 Task: Change conversion quality for Chromecast stream output to "High (high quality and high bandwidth)".
Action: Mouse moved to (114, 12)
Screenshot: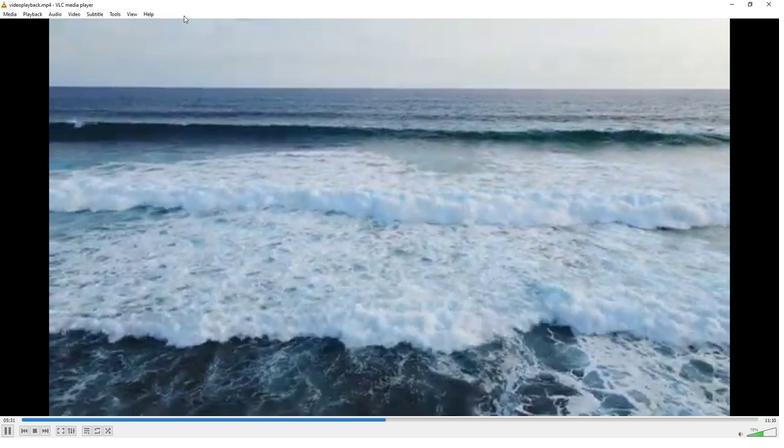 
Action: Mouse pressed left at (114, 12)
Screenshot: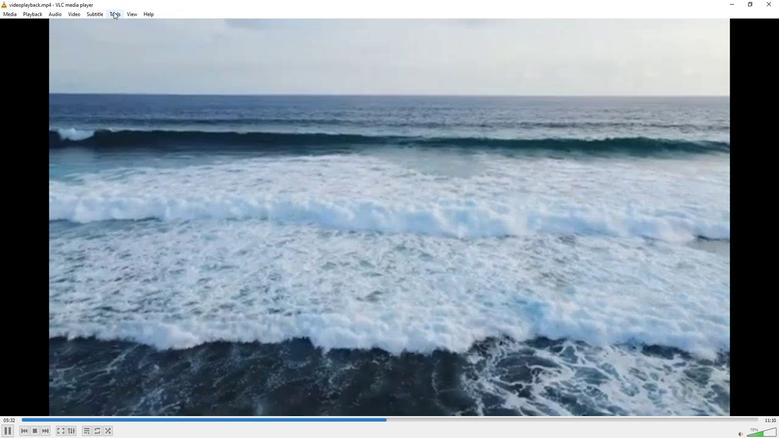 
Action: Mouse moved to (124, 111)
Screenshot: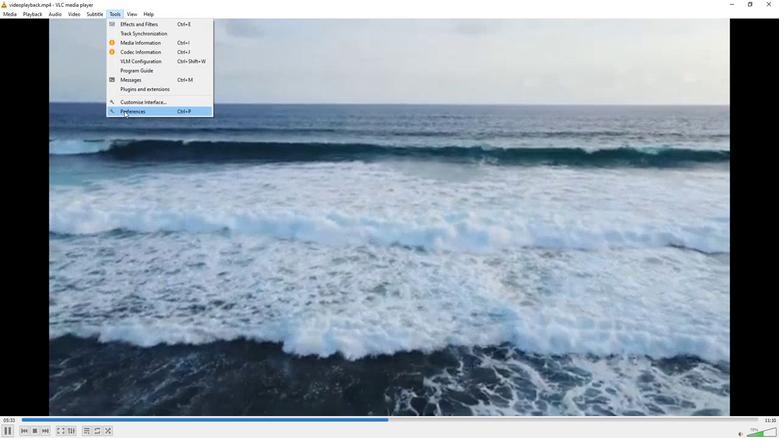 
Action: Mouse pressed left at (124, 111)
Screenshot: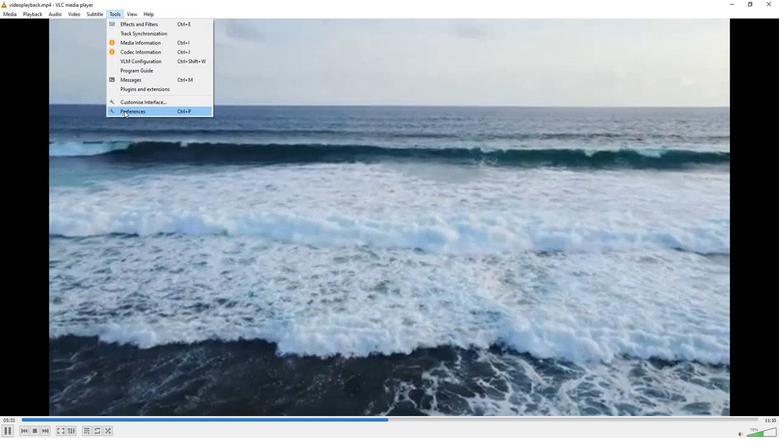 
Action: Mouse moved to (258, 358)
Screenshot: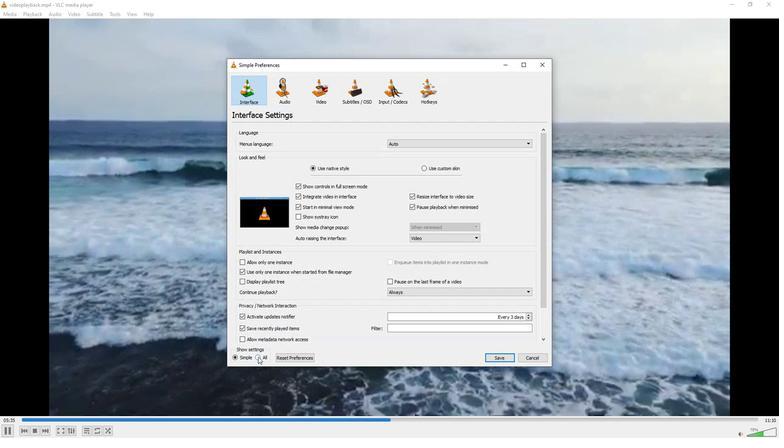 
Action: Mouse pressed left at (258, 358)
Screenshot: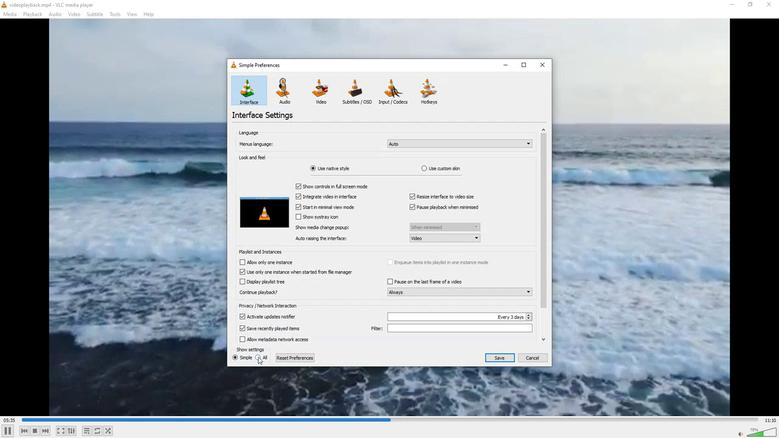 
Action: Mouse moved to (248, 284)
Screenshot: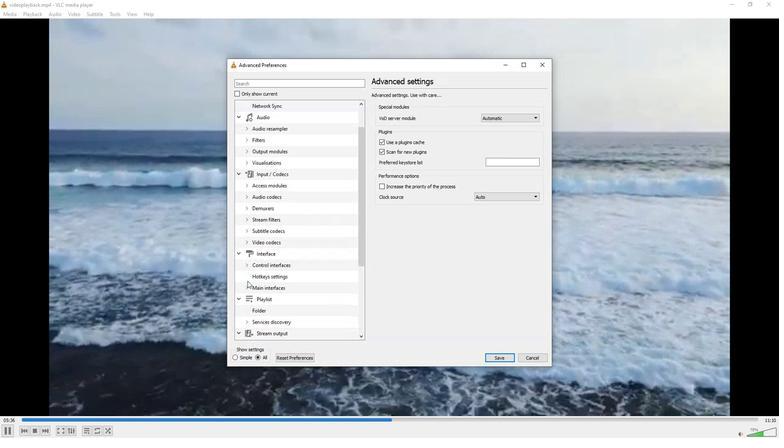 
Action: Mouse scrolled (248, 283) with delta (0, 0)
Screenshot: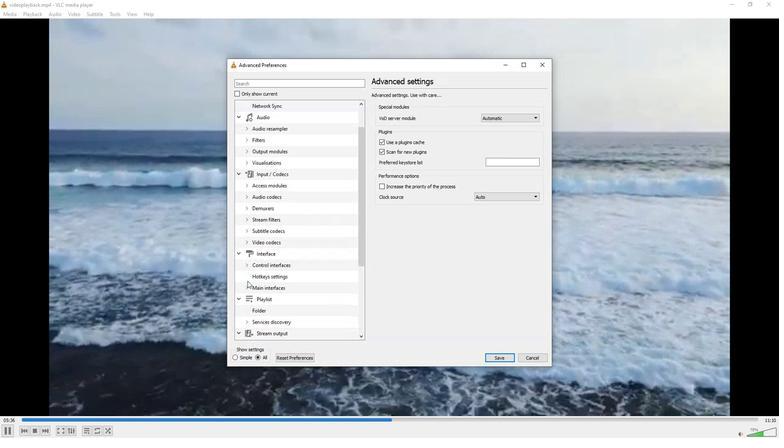 
Action: Mouse moved to (248, 280)
Screenshot: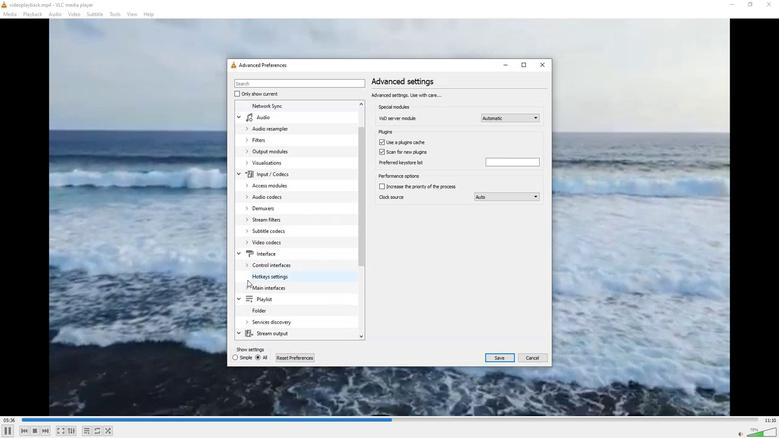 
Action: Mouse scrolled (248, 280) with delta (0, 0)
Screenshot: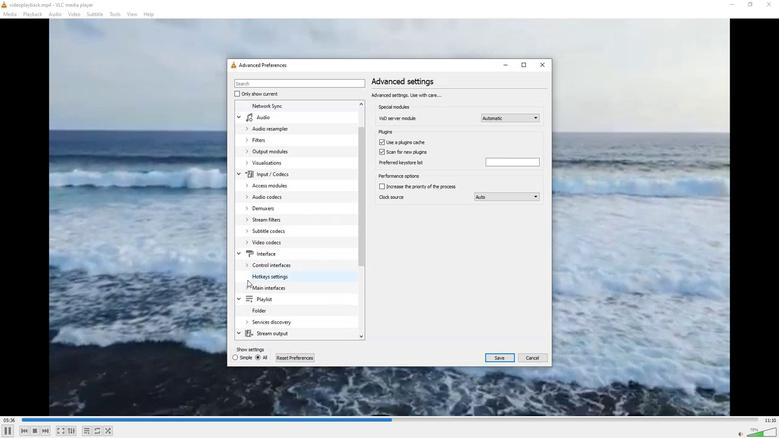 
Action: Mouse moved to (244, 273)
Screenshot: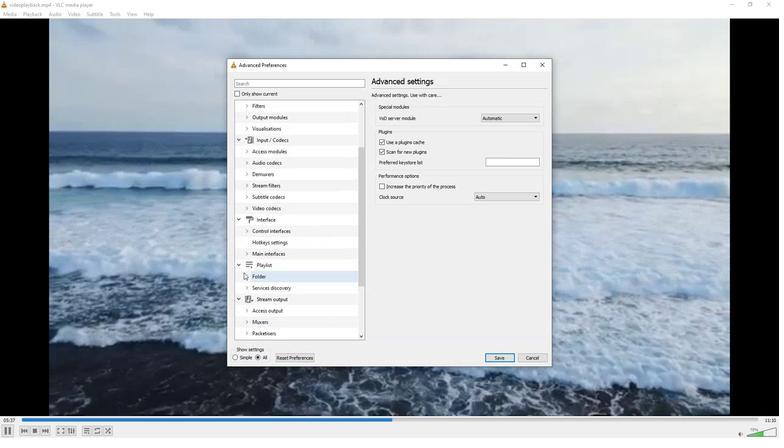 
Action: Mouse scrolled (244, 273) with delta (0, 0)
Screenshot: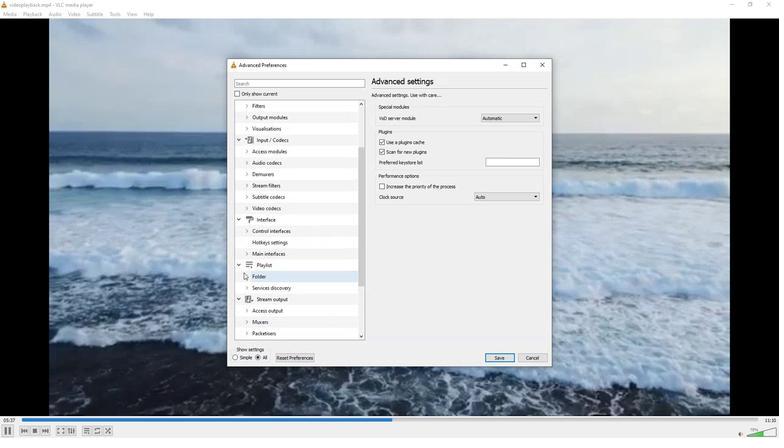 
Action: Mouse moved to (245, 289)
Screenshot: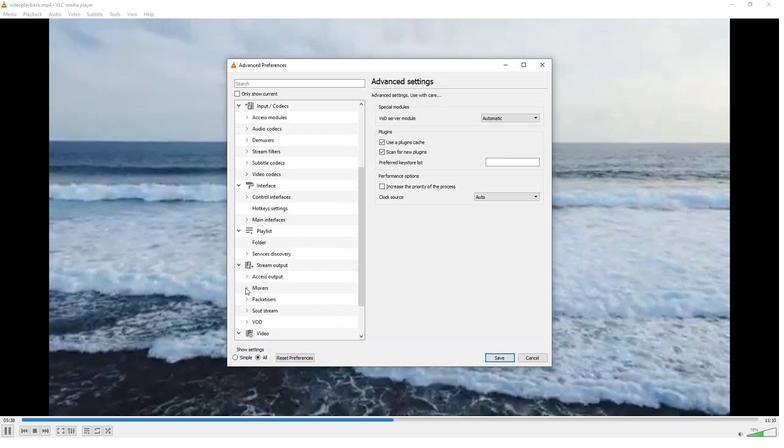
Action: Mouse pressed left at (245, 289)
Screenshot: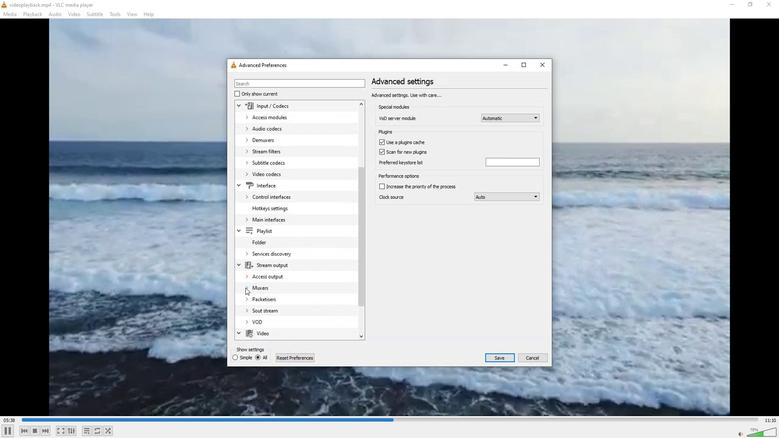 
Action: Mouse moved to (257, 289)
Screenshot: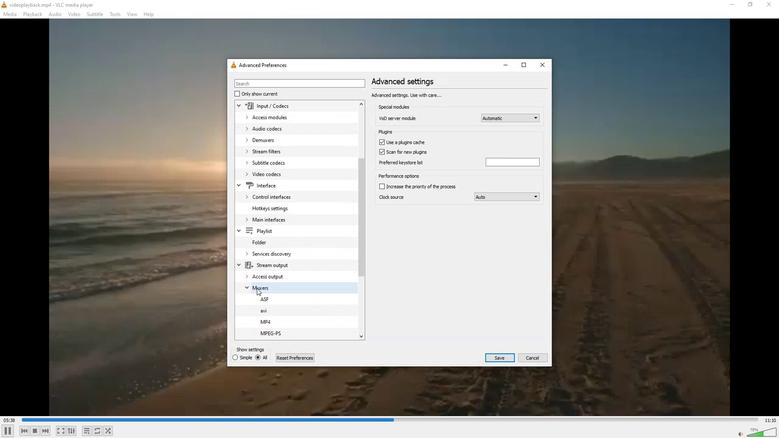 
Action: Mouse scrolled (257, 289) with delta (0, 0)
Screenshot: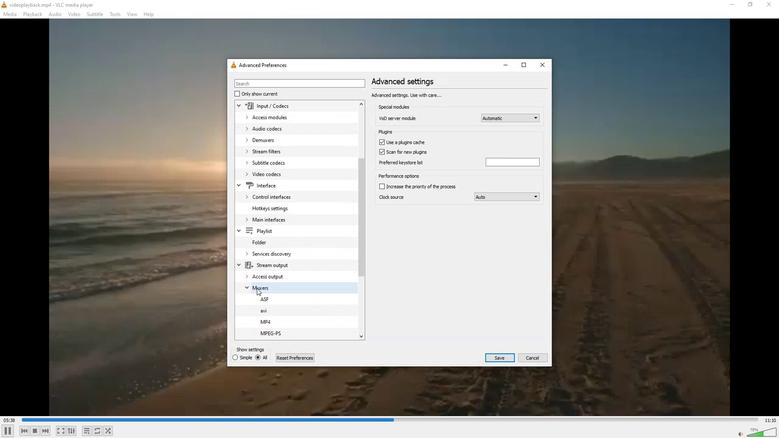 
Action: Mouse moved to (258, 289)
Screenshot: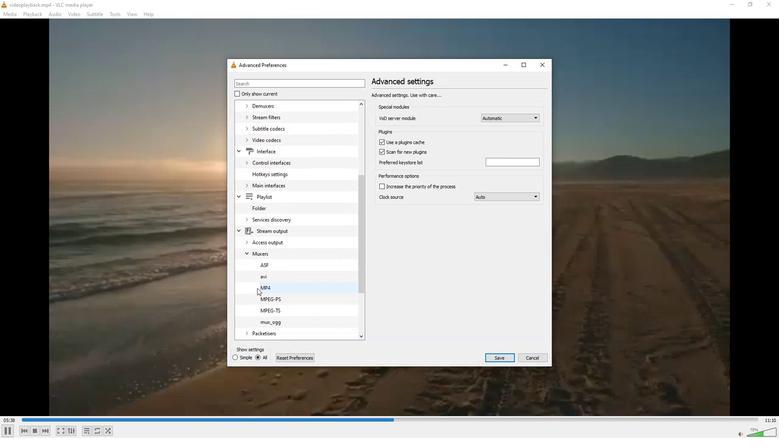 
Action: Mouse scrolled (258, 289) with delta (0, 0)
Screenshot: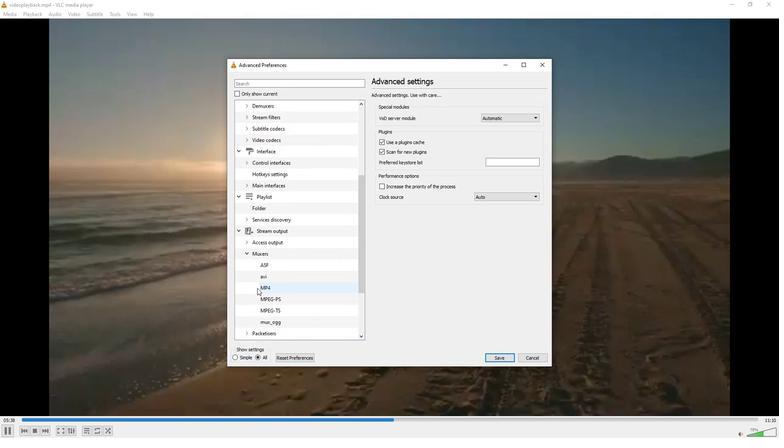 
Action: Mouse moved to (246, 312)
Screenshot: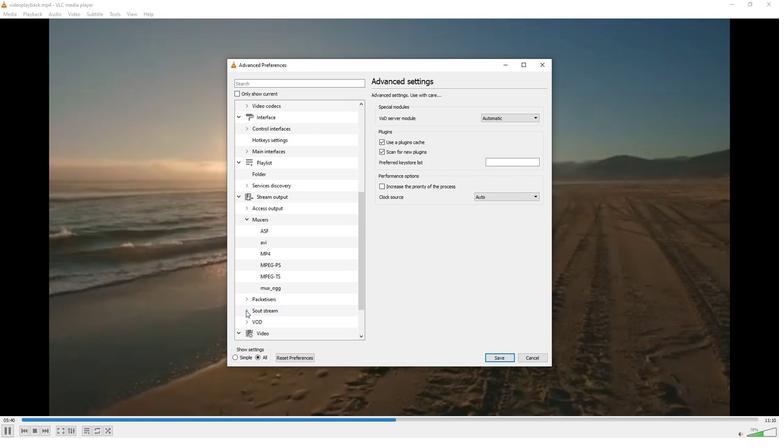 
Action: Mouse pressed left at (246, 312)
Screenshot: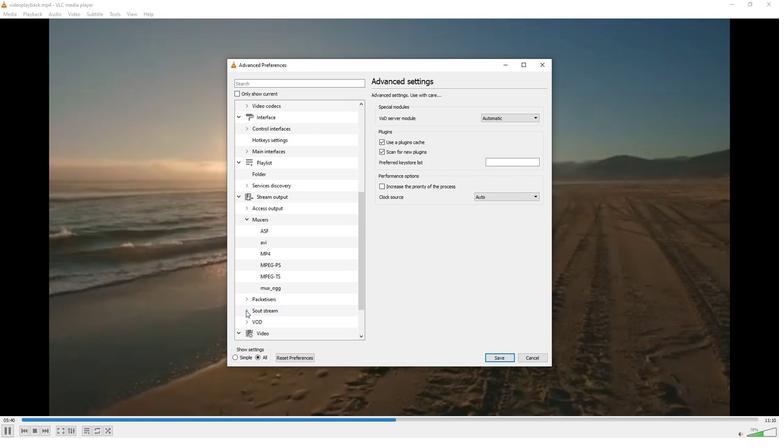 
Action: Mouse moved to (271, 324)
Screenshot: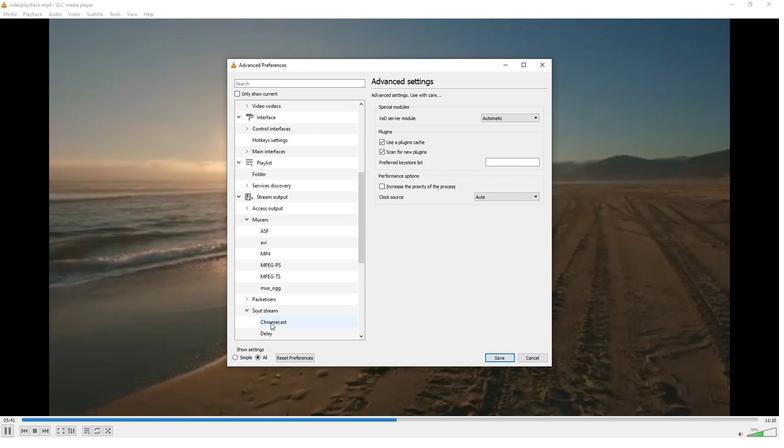 
Action: Mouse pressed left at (271, 324)
Screenshot: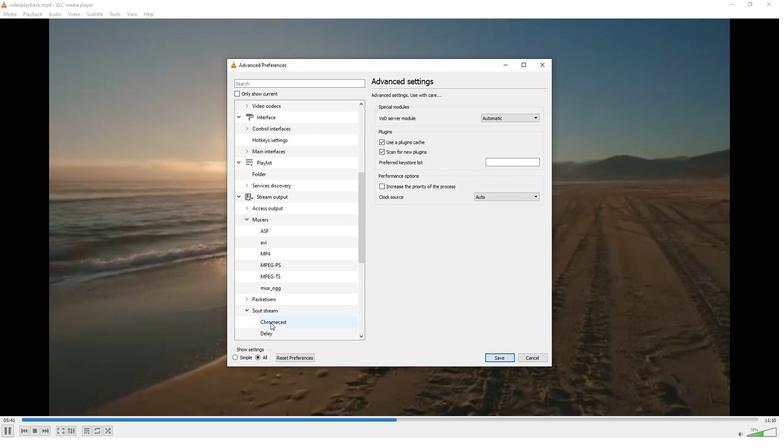 
Action: Mouse moved to (539, 128)
Screenshot: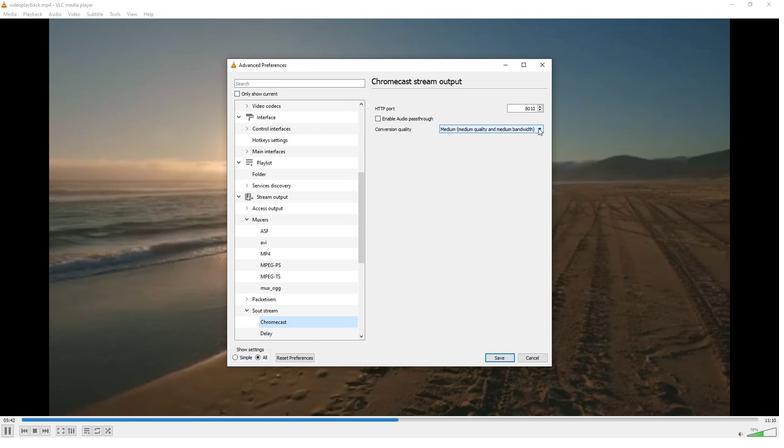 
Action: Mouse pressed left at (539, 128)
Screenshot: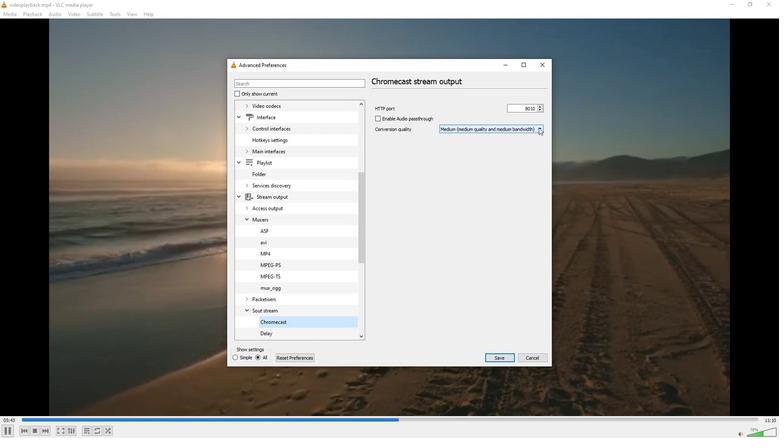 
Action: Mouse moved to (486, 135)
Screenshot: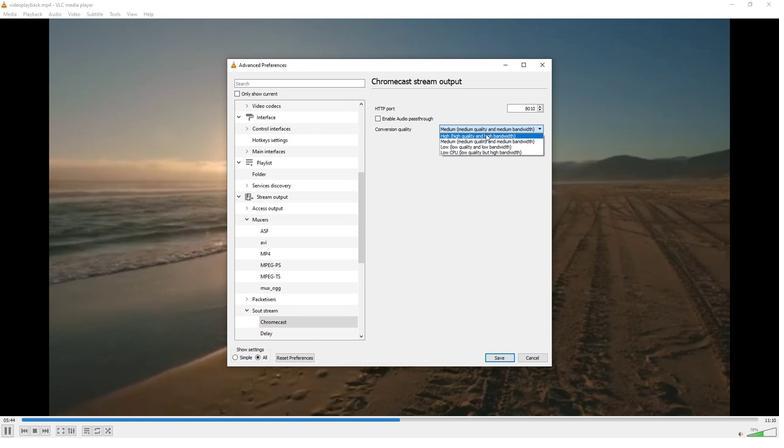 
Action: Mouse pressed left at (486, 135)
Screenshot: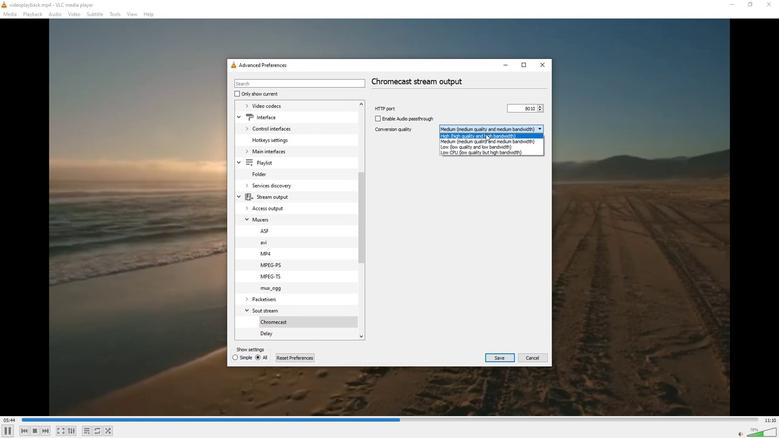 
Action: Mouse moved to (435, 228)
Screenshot: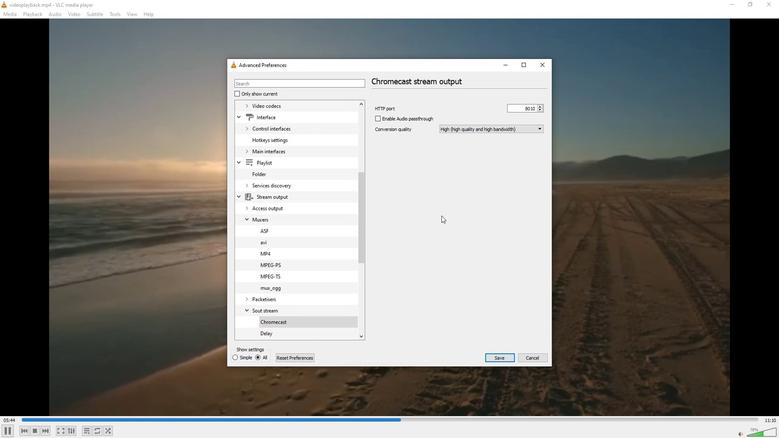 
